 Task: Search "customize your event types".
Action: Mouse moved to (58, 592)
Screenshot: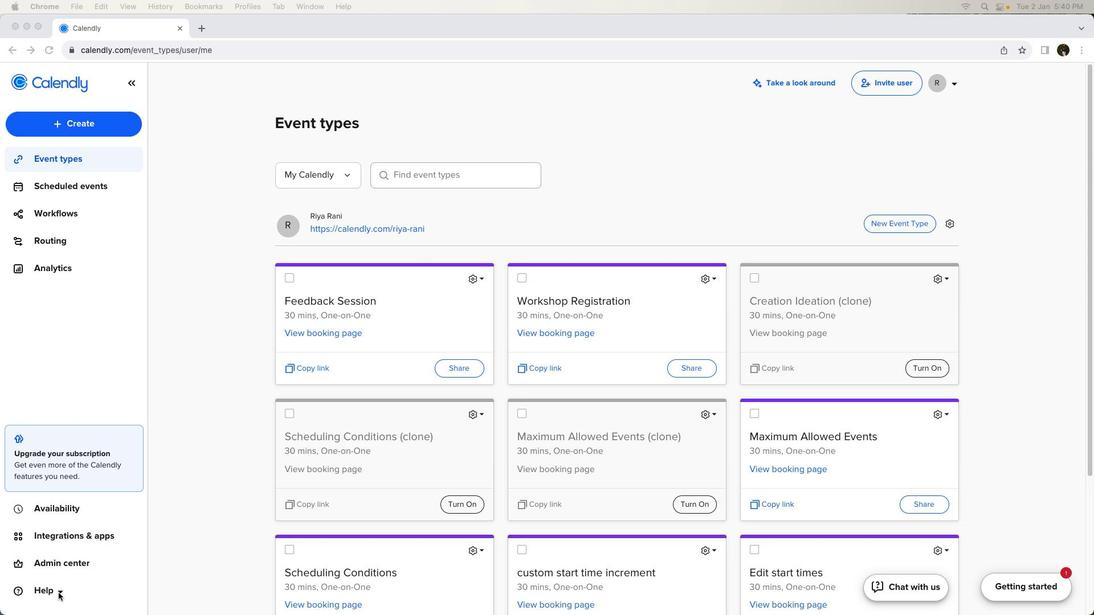 
Action: Mouse pressed left at (58, 592)
Screenshot: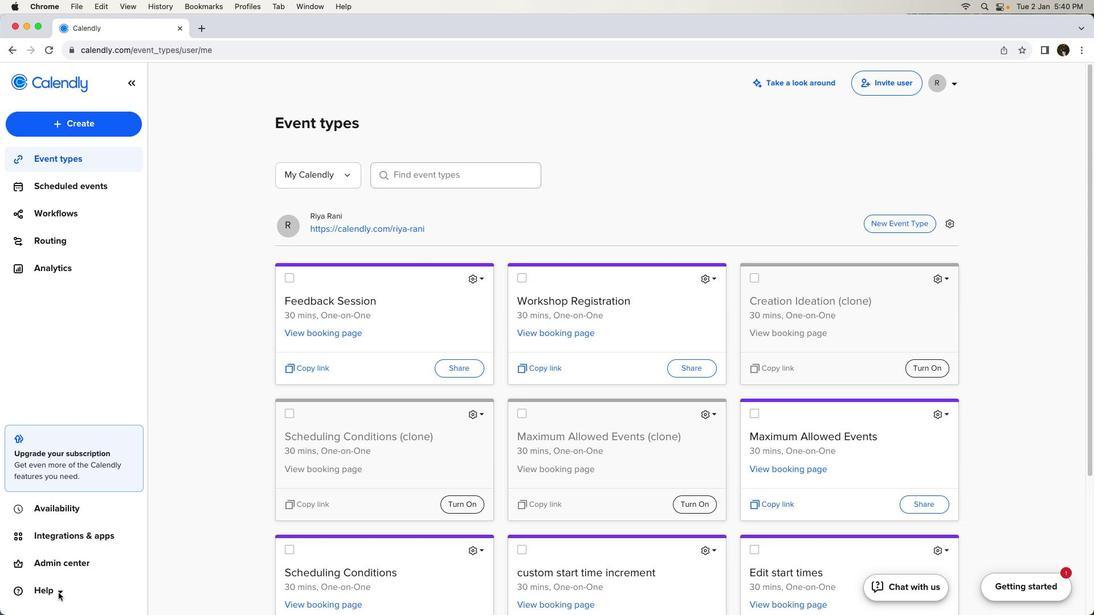 
Action: Mouse moved to (58, 592)
Screenshot: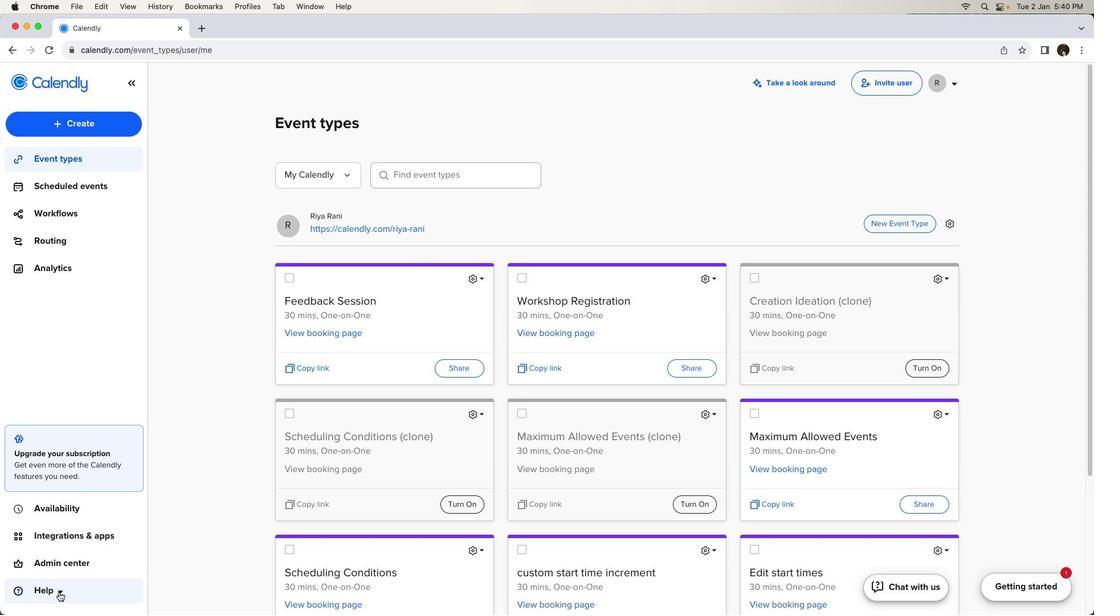 
Action: Mouse pressed left at (58, 592)
Screenshot: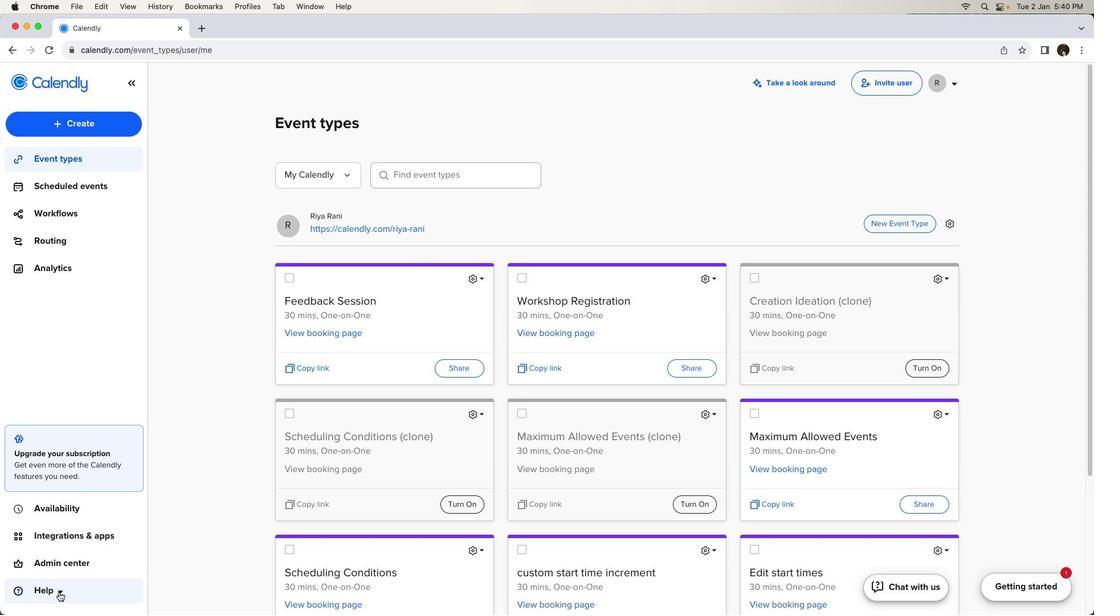 
Action: Mouse moved to (82, 501)
Screenshot: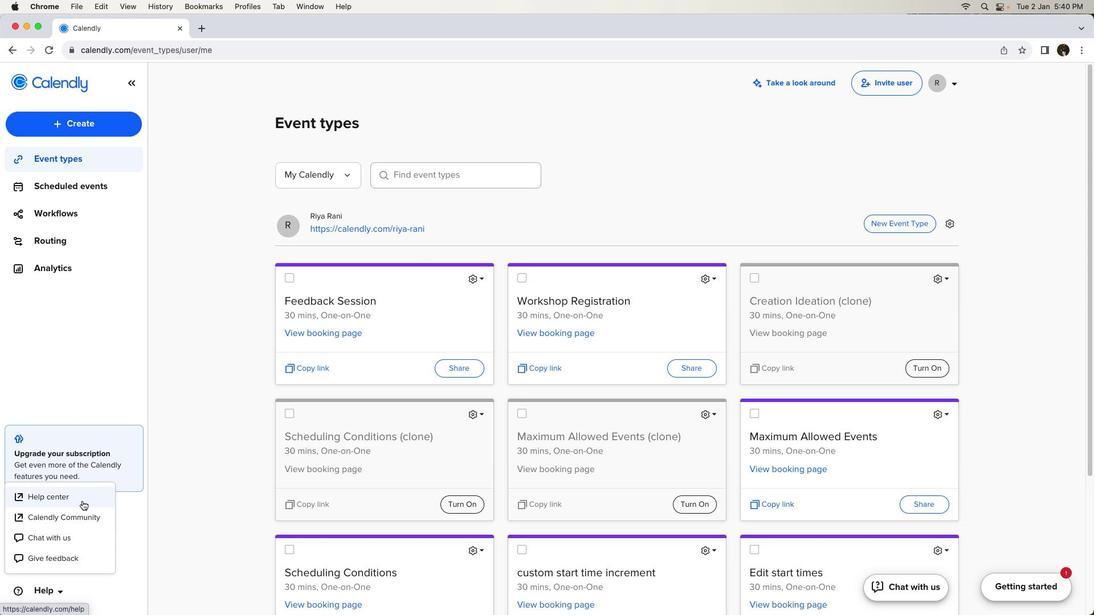 
Action: Mouse pressed left at (82, 501)
Screenshot: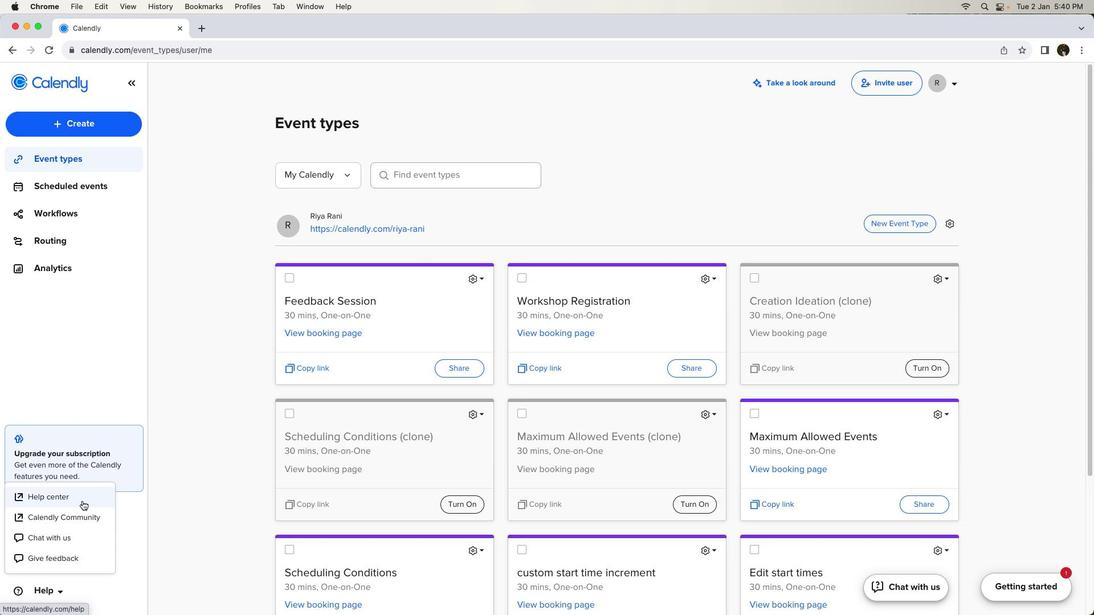 
Action: Mouse moved to (415, 185)
Screenshot: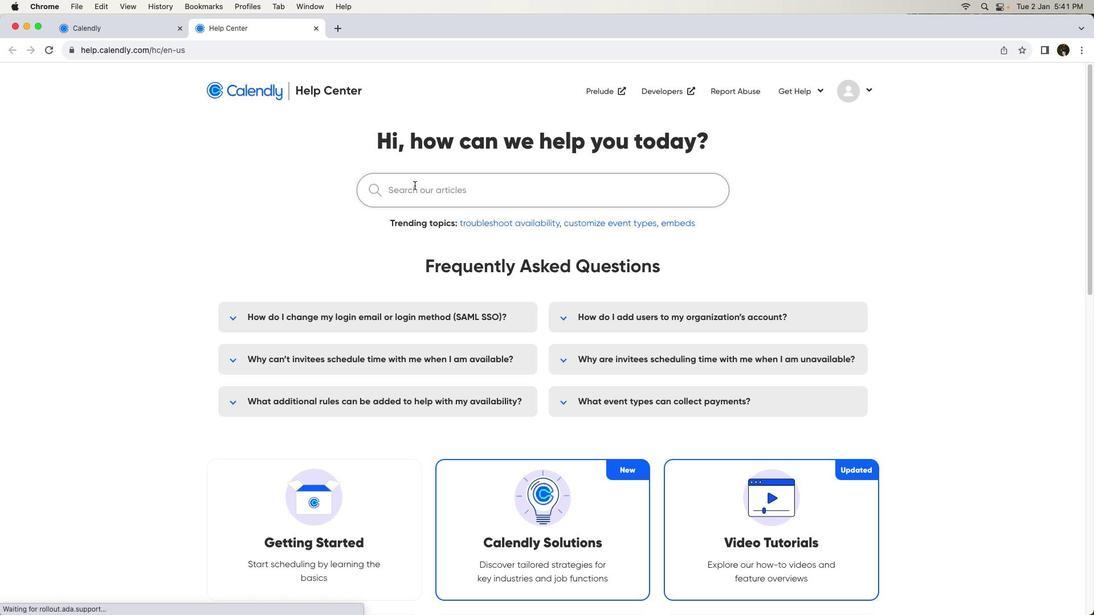 
Action: Mouse pressed left at (415, 185)
Screenshot: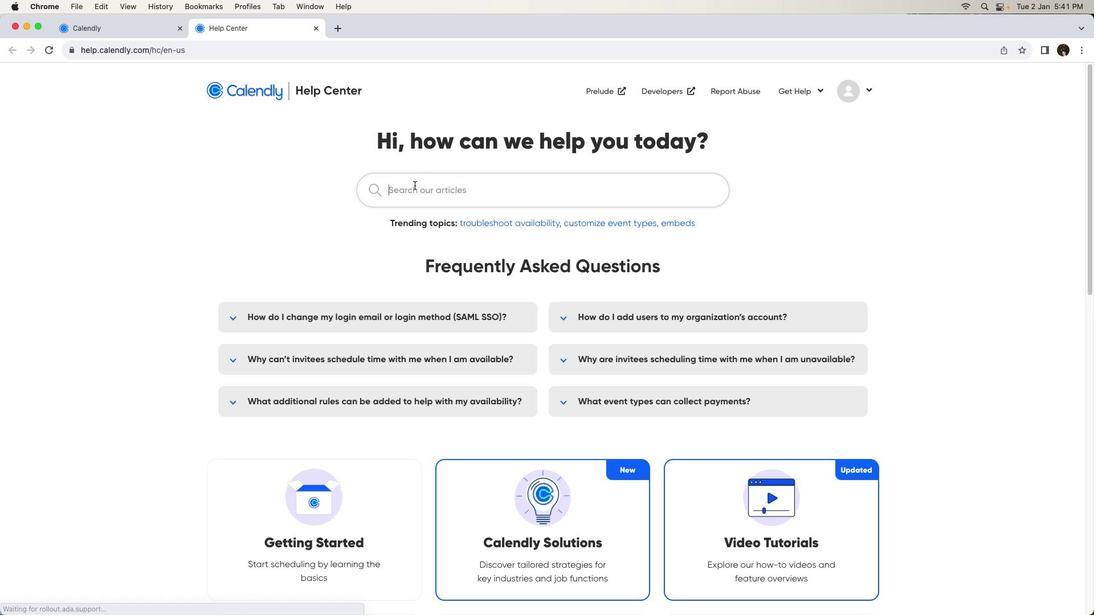 
Action: Key pressed 'c''u''s''t''o''m''i''z''e'Key.space'y''o''u''r'Key.space'e''v''e''n''t'Key.space't''y''p''e''s'Key.enter
Screenshot: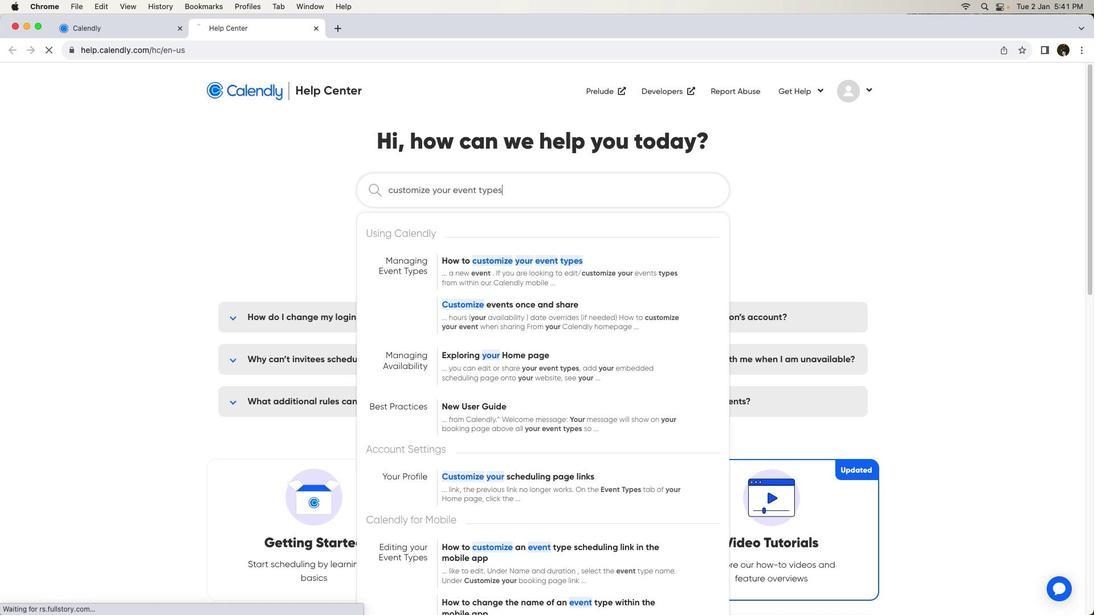 
Action: Mouse moved to (620, 326)
Screenshot: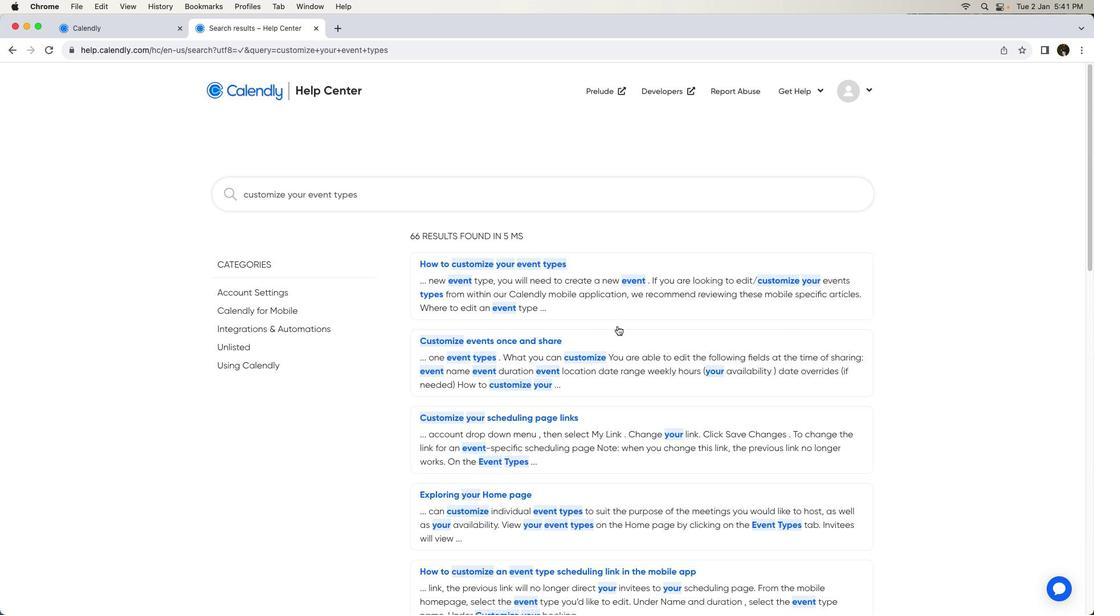 
